 Task: Create link.
Action: Mouse moved to (380, 261)
Screenshot: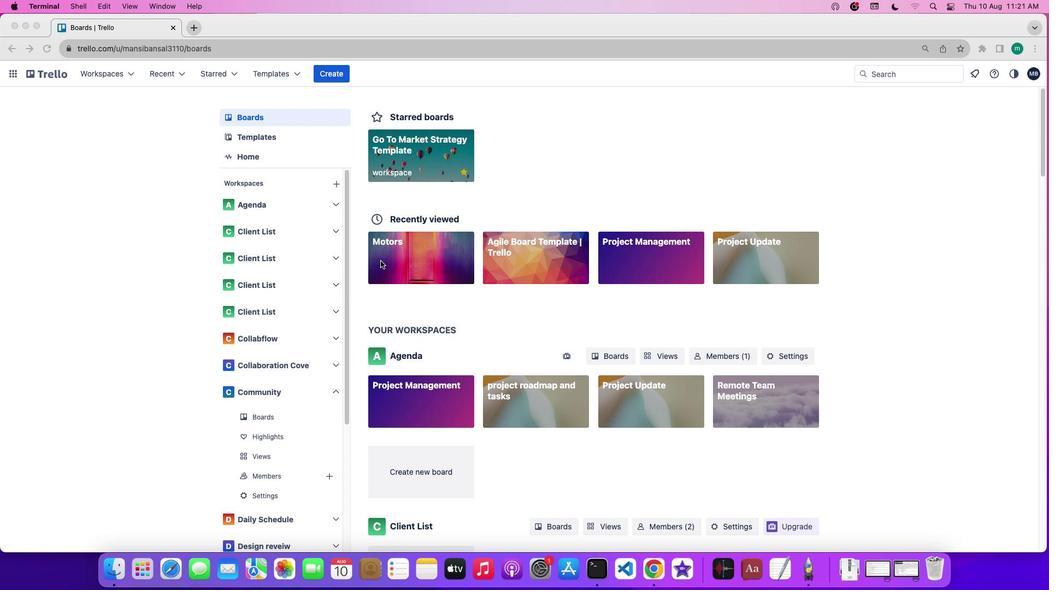 
Action: Mouse pressed left at (380, 261)
Screenshot: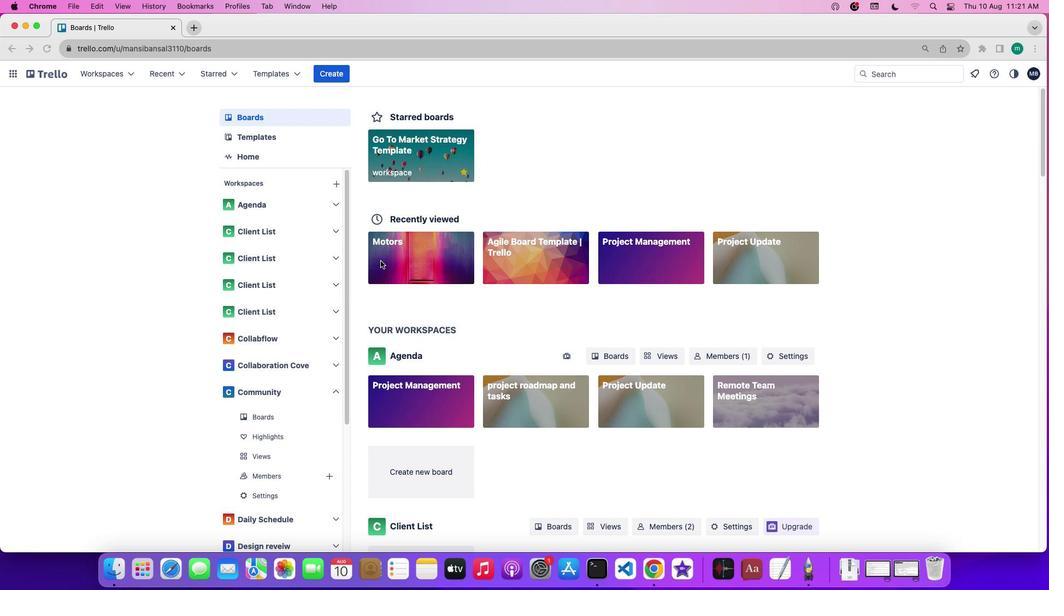 
Action: Mouse pressed left at (380, 261)
Screenshot: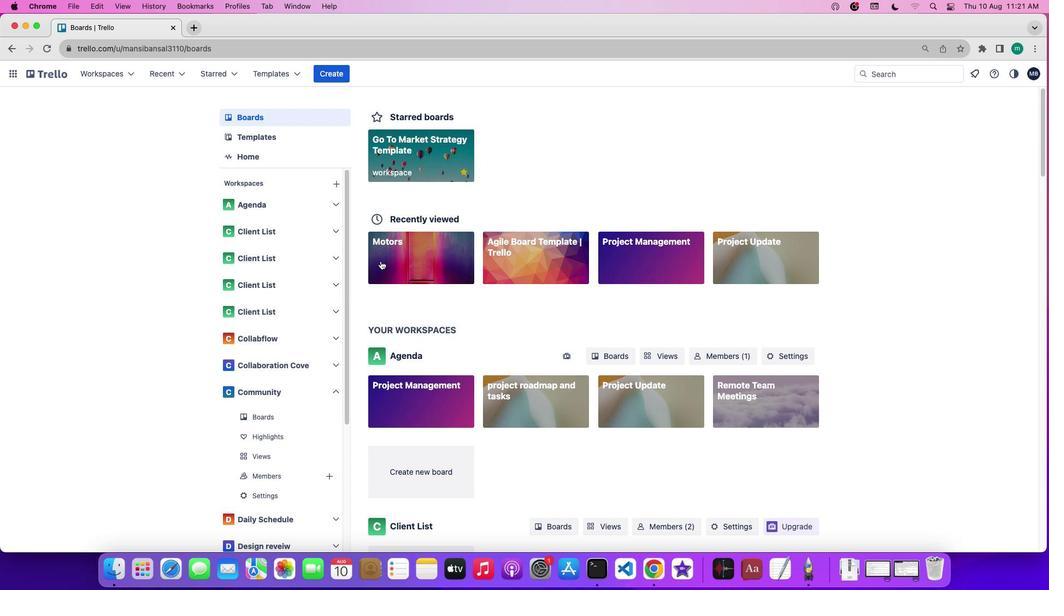 
Action: Mouse moved to (1008, 116)
Screenshot: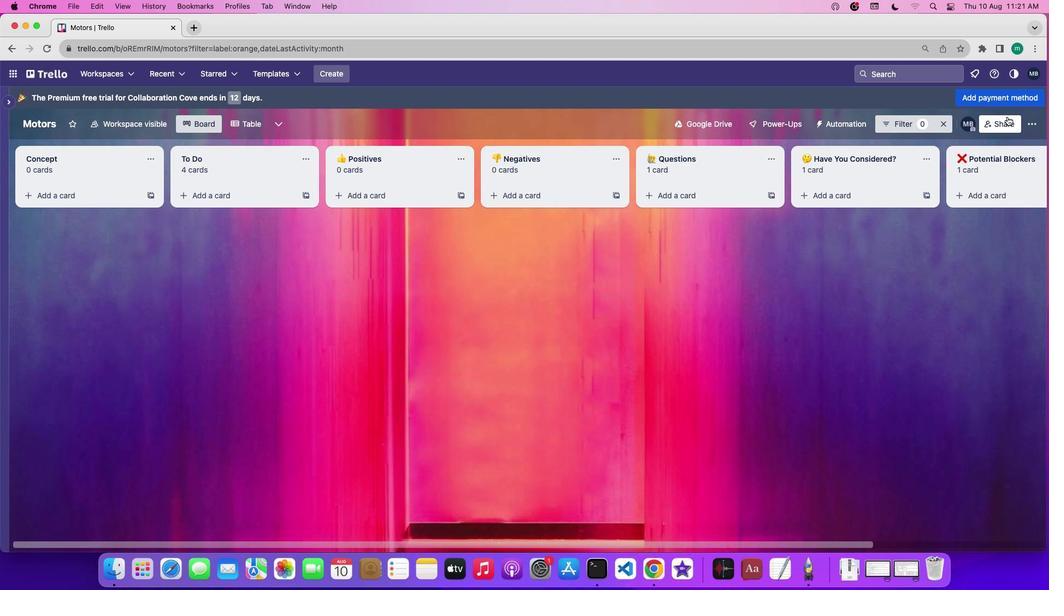 
Action: Mouse pressed left at (1008, 116)
Screenshot: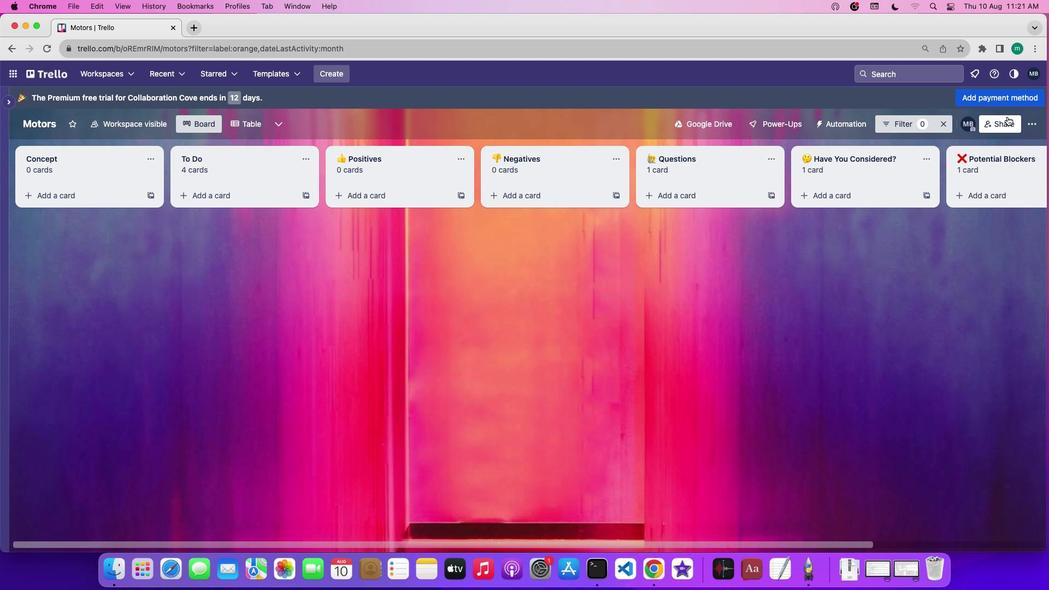 
Action: Mouse moved to (417, 328)
Screenshot: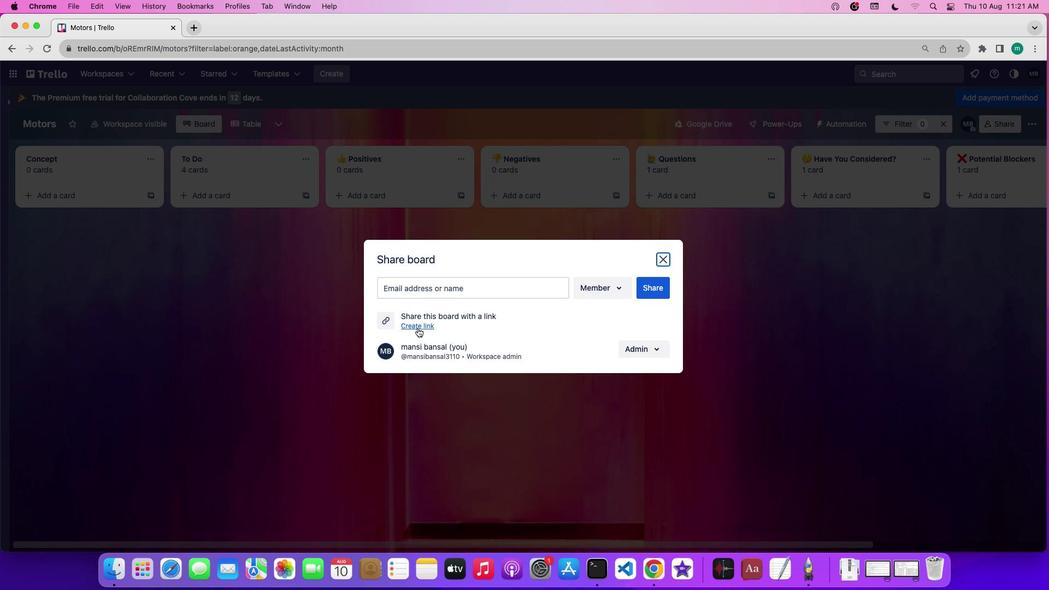 
Action: Mouse pressed left at (417, 328)
Screenshot: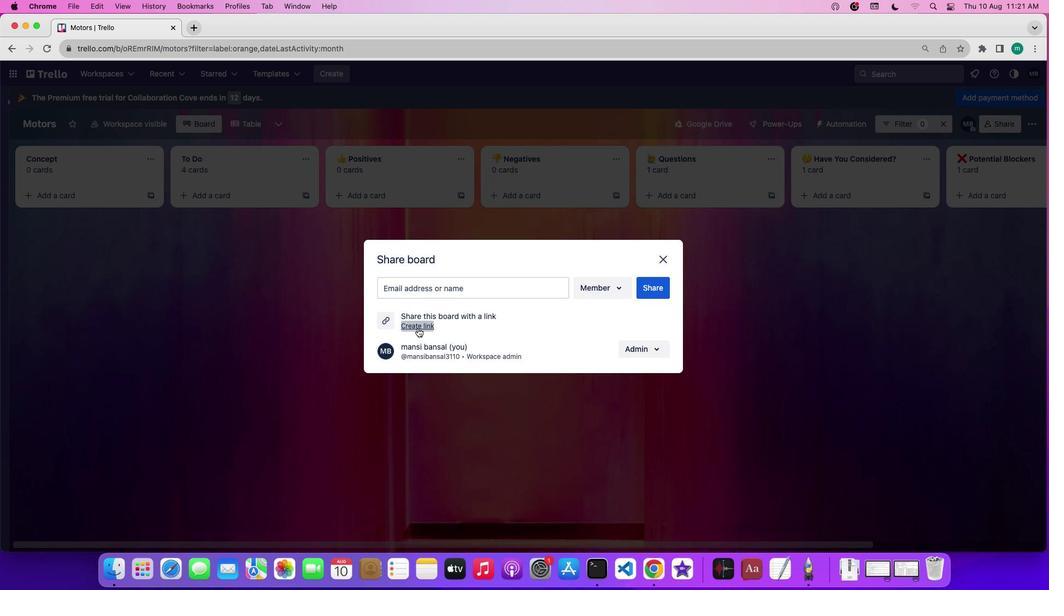 
